 Task: Disable the extension "Grammarly".
Action: Mouse moved to (964, 27)
Screenshot: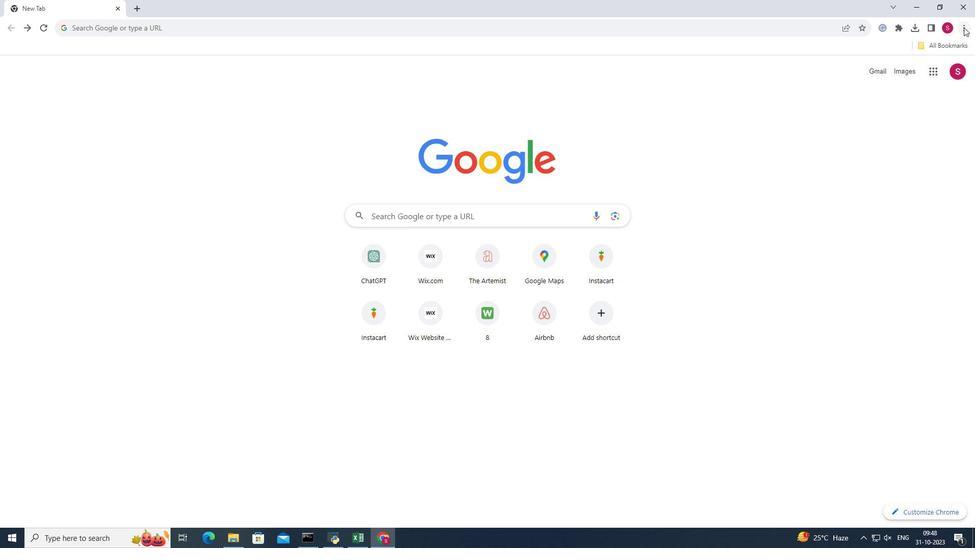 
Action: Mouse pressed left at (964, 27)
Screenshot: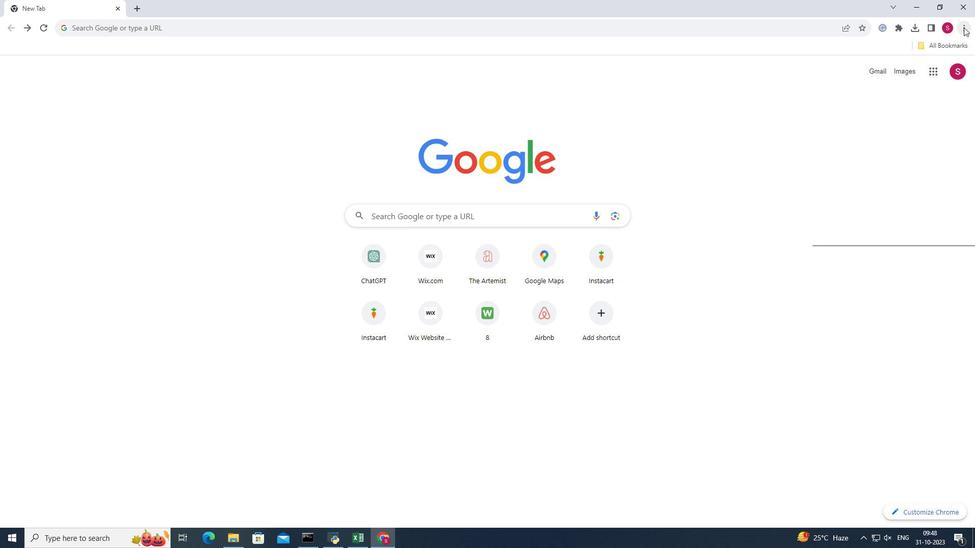 
Action: Mouse moved to (844, 124)
Screenshot: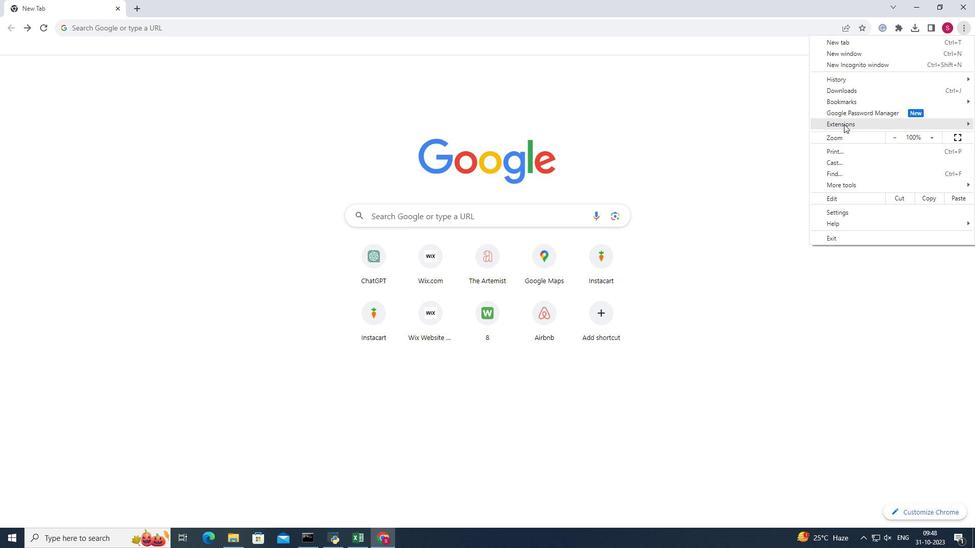 
Action: Mouse pressed left at (844, 124)
Screenshot: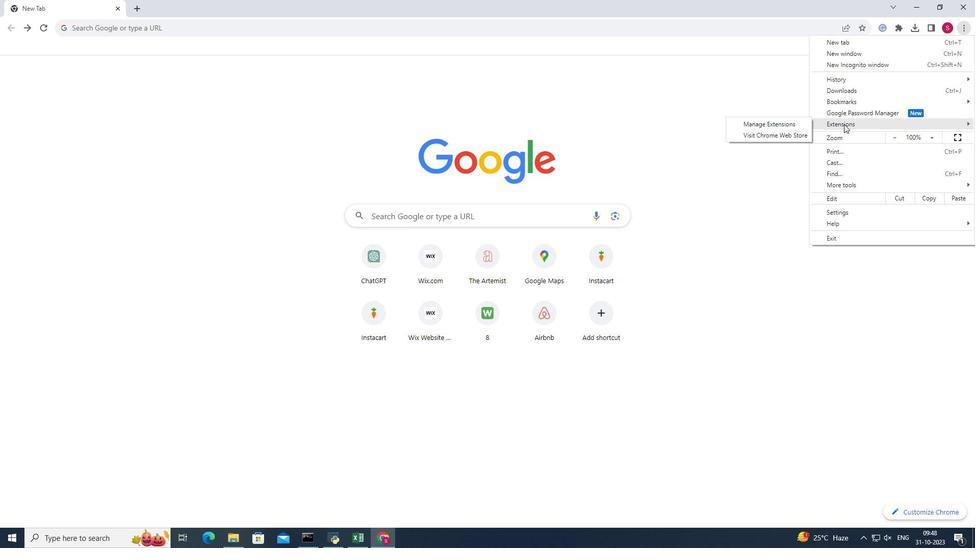 
Action: Mouse moved to (782, 125)
Screenshot: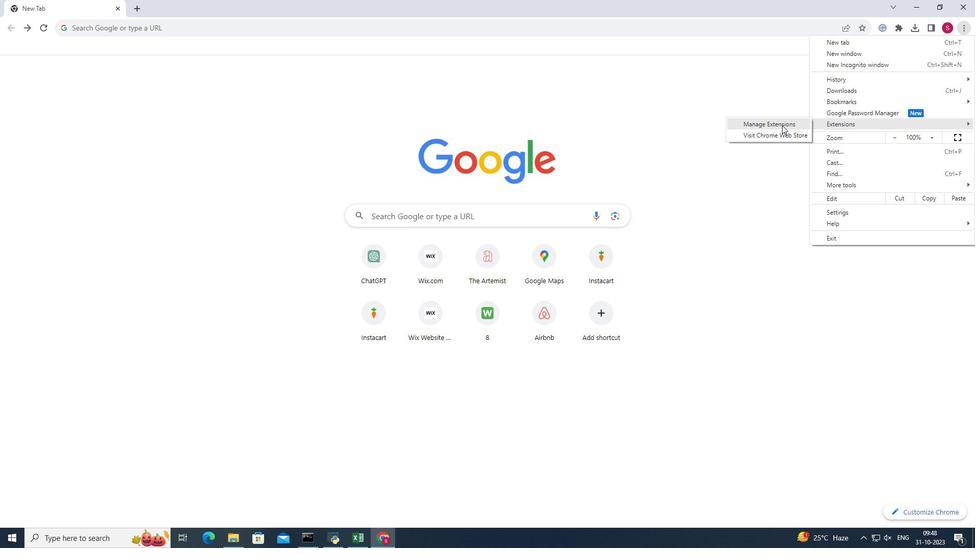 
Action: Mouse pressed left at (782, 125)
Screenshot: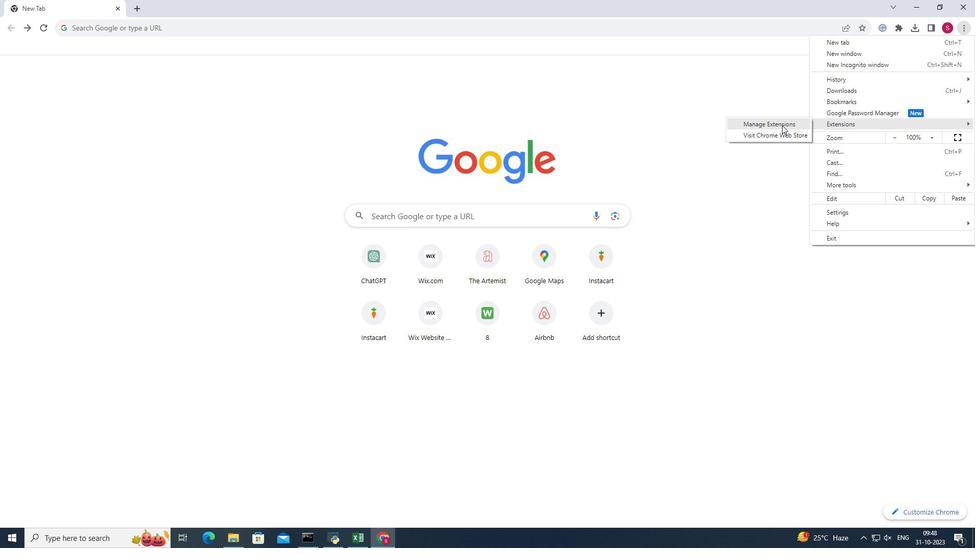 
Action: Mouse moved to (814, 147)
Screenshot: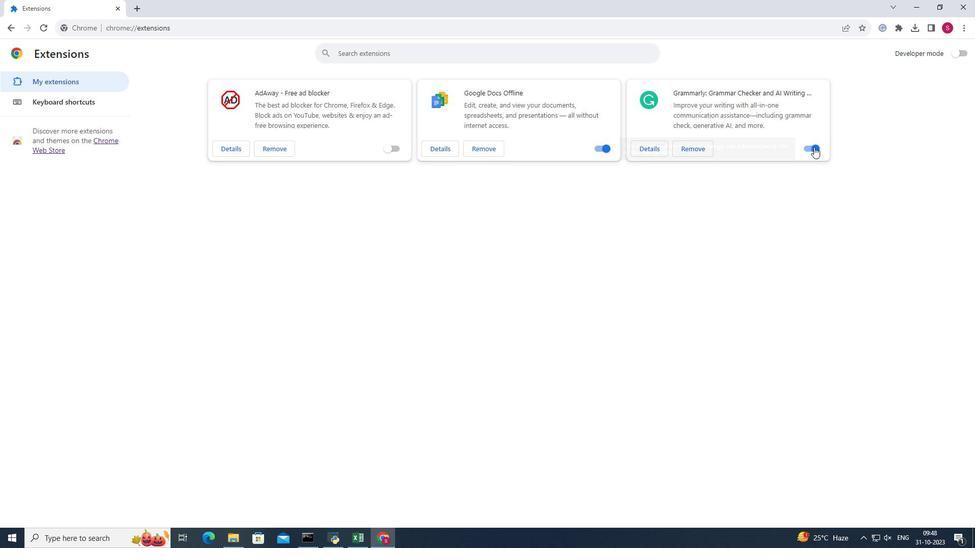 
Action: Mouse pressed left at (814, 147)
Screenshot: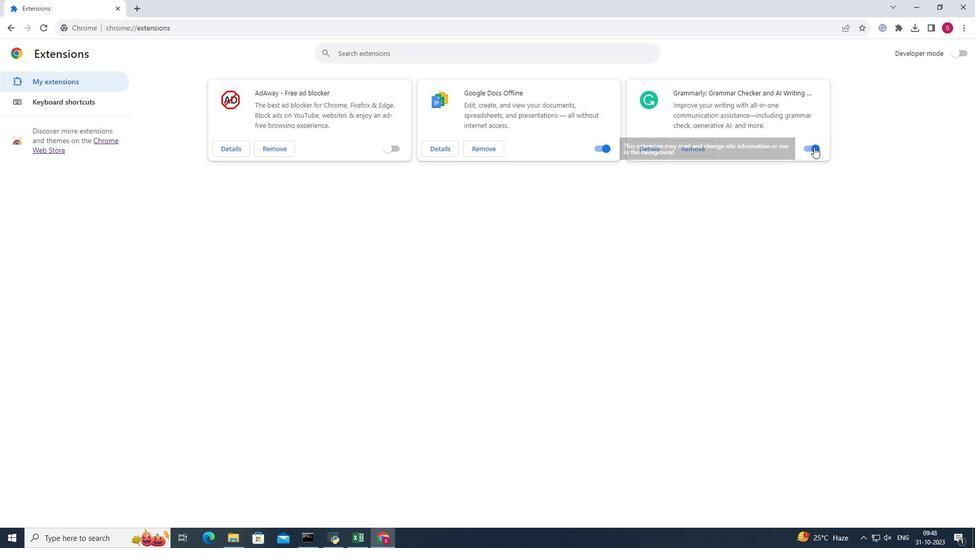 
Action: Mouse moved to (799, 190)
Screenshot: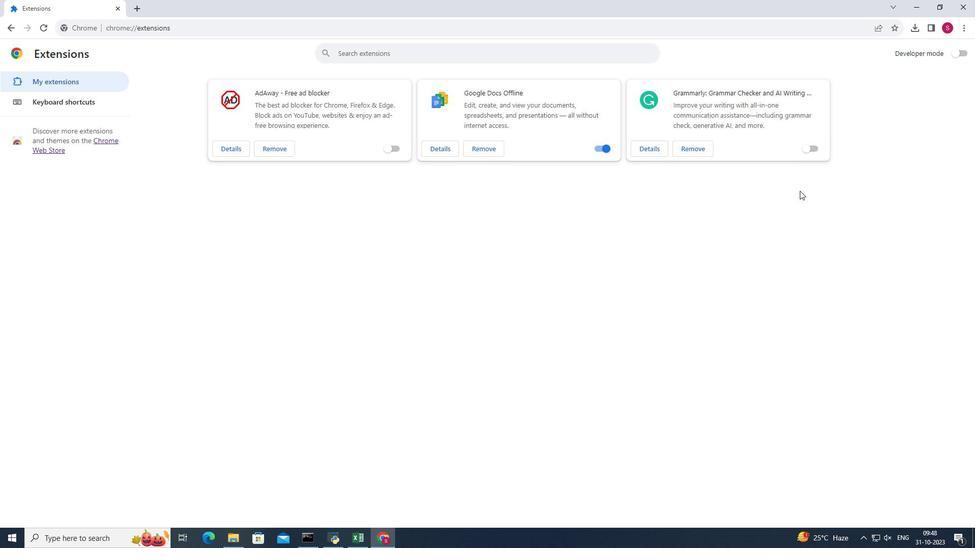 
